 Task: Add shapes. Shape: Rounded rectangle and oval.
Action: Mouse moved to (259, 112)
Screenshot: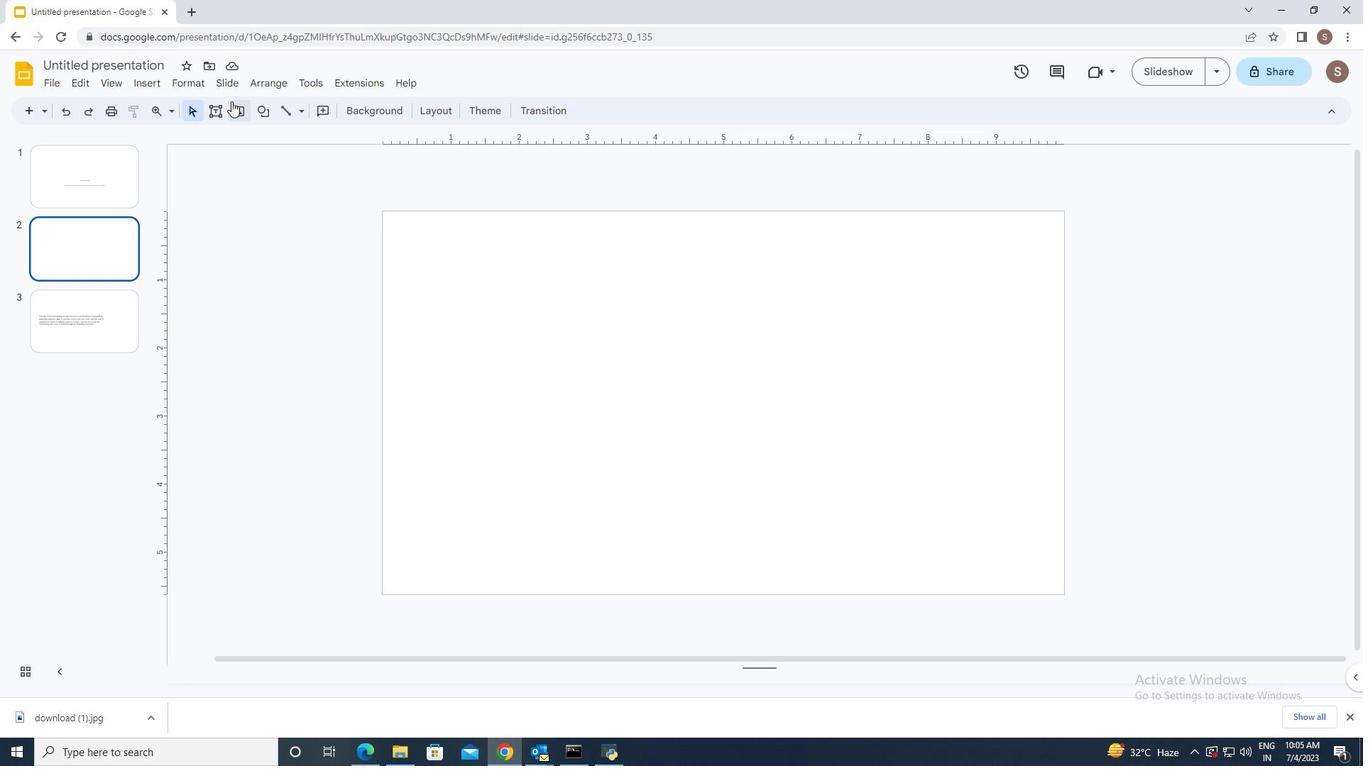 
Action: Mouse pressed left at (259, 112)
Screenshot: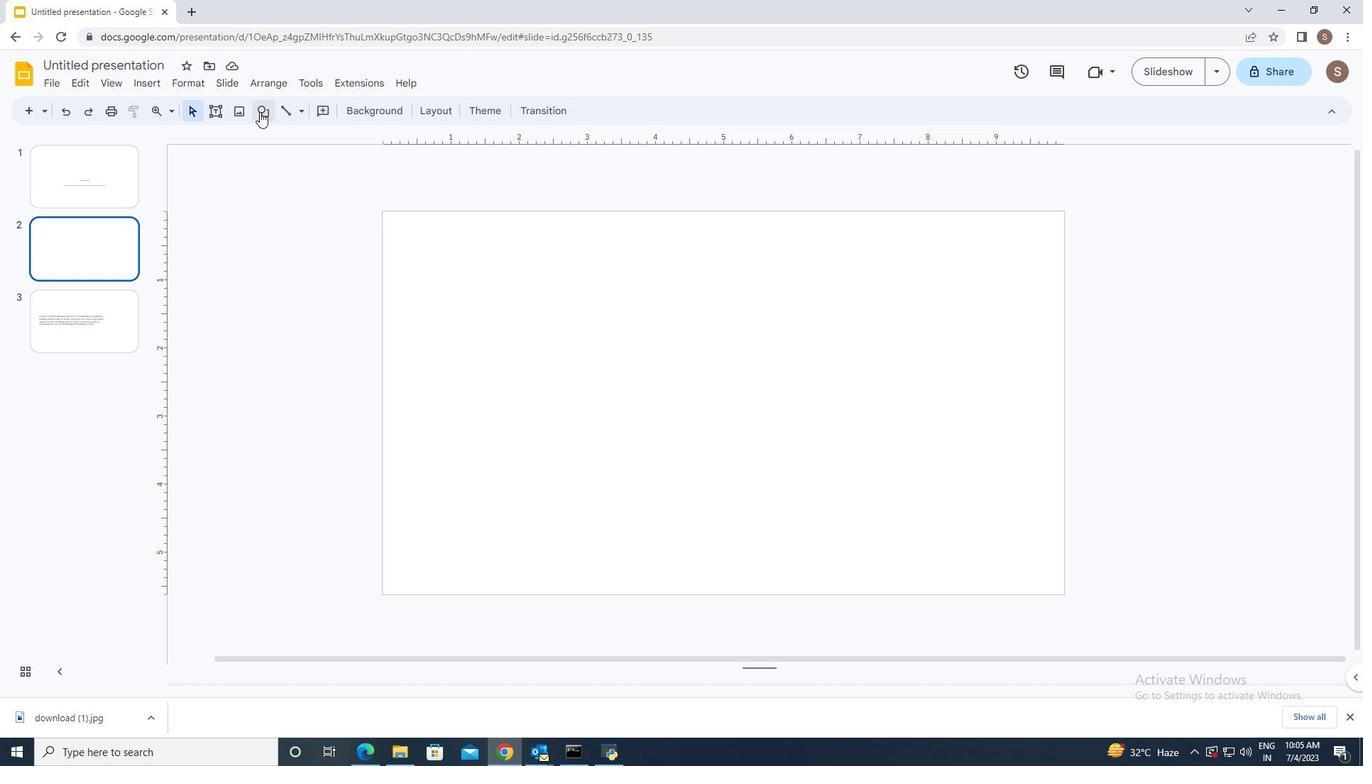 
Action: Mouse moved to (293, 139)
Screenshot: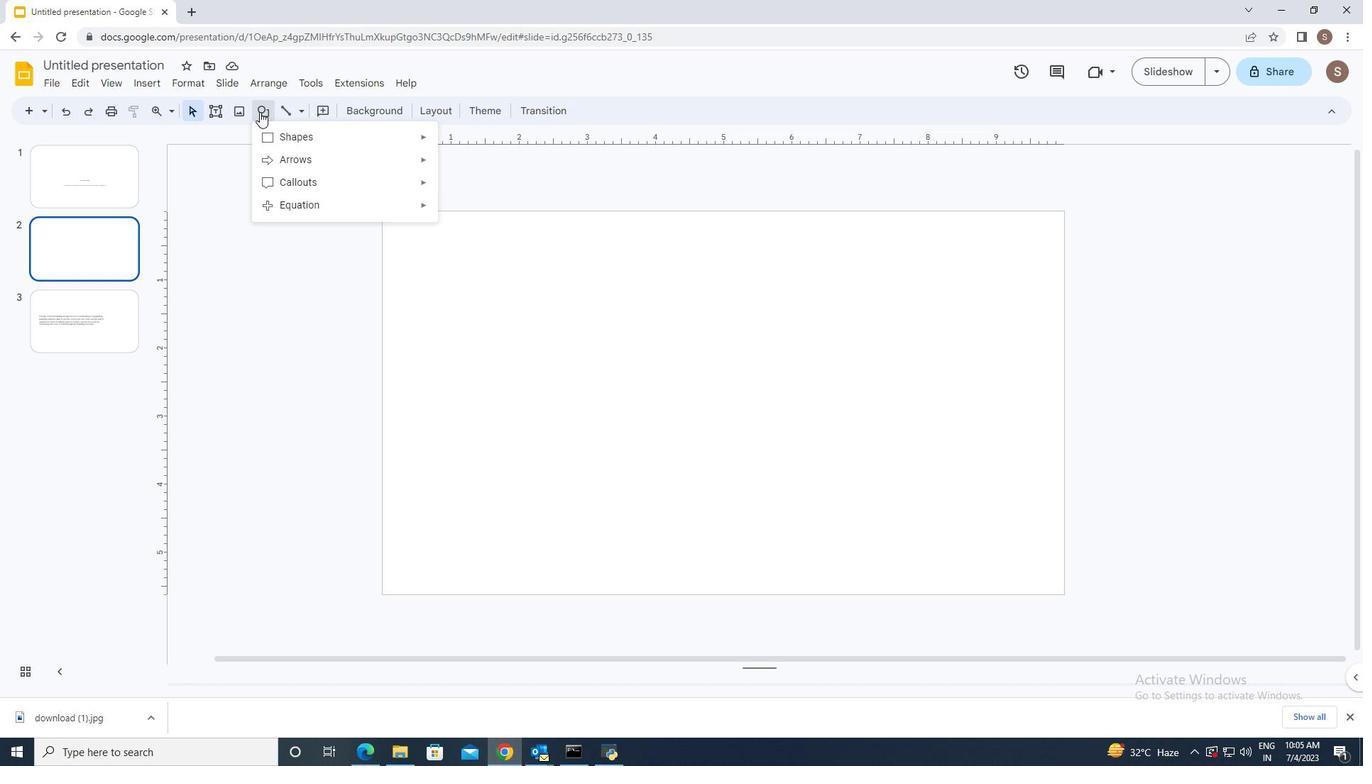 
Action: Mouse pressed left at (293, 139)
Screenshot: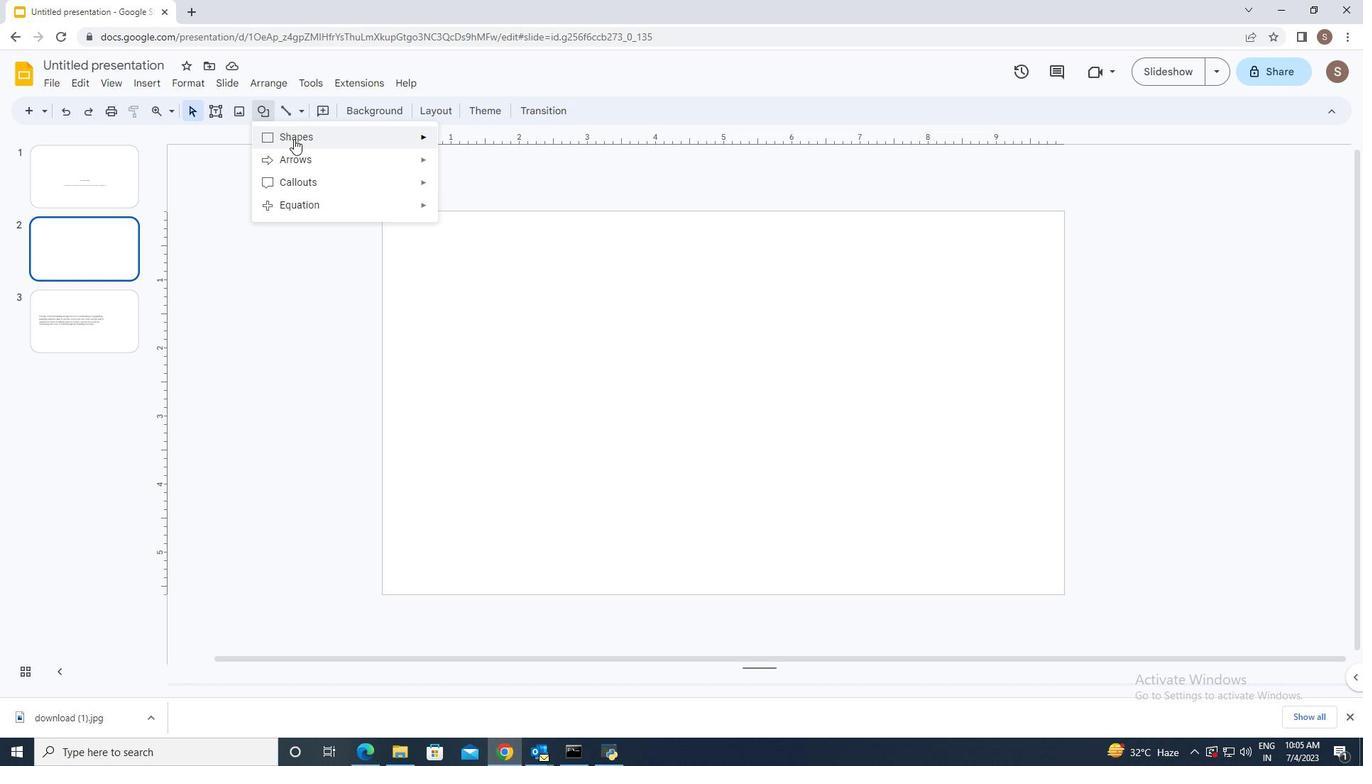 
Action: Mouse moved to (463, 141)
Screenshot: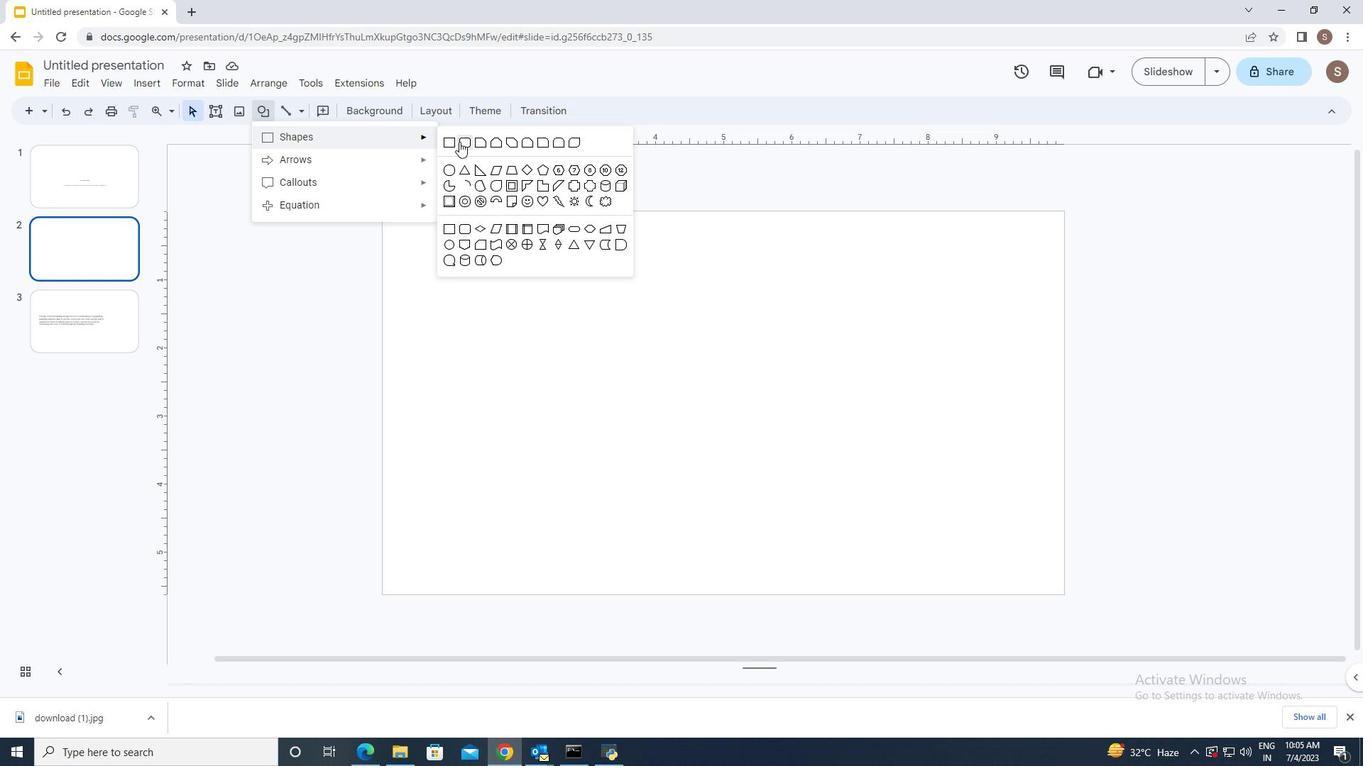 
Action: Mouse pressed left at (463, 141)
Screenshot: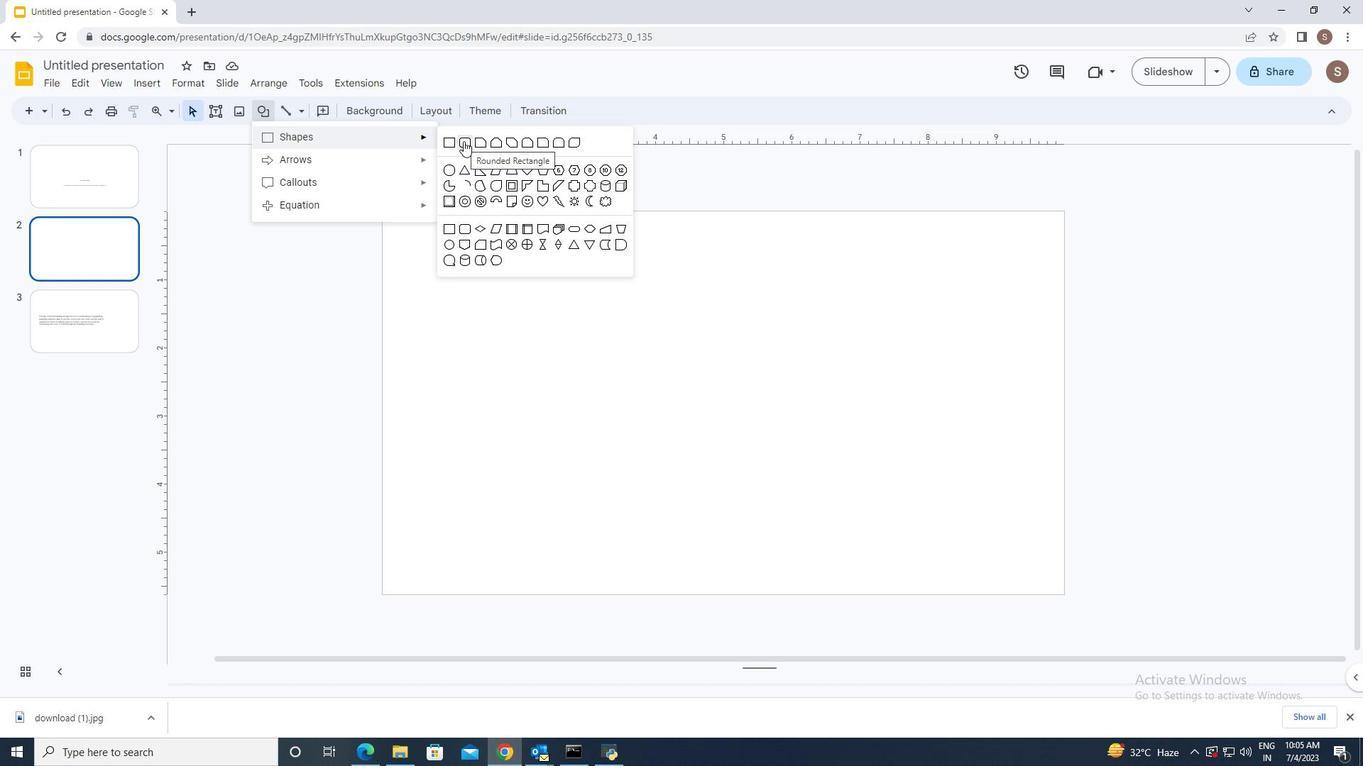 
Action: Mouse moved to (512, 296)
Screenshot: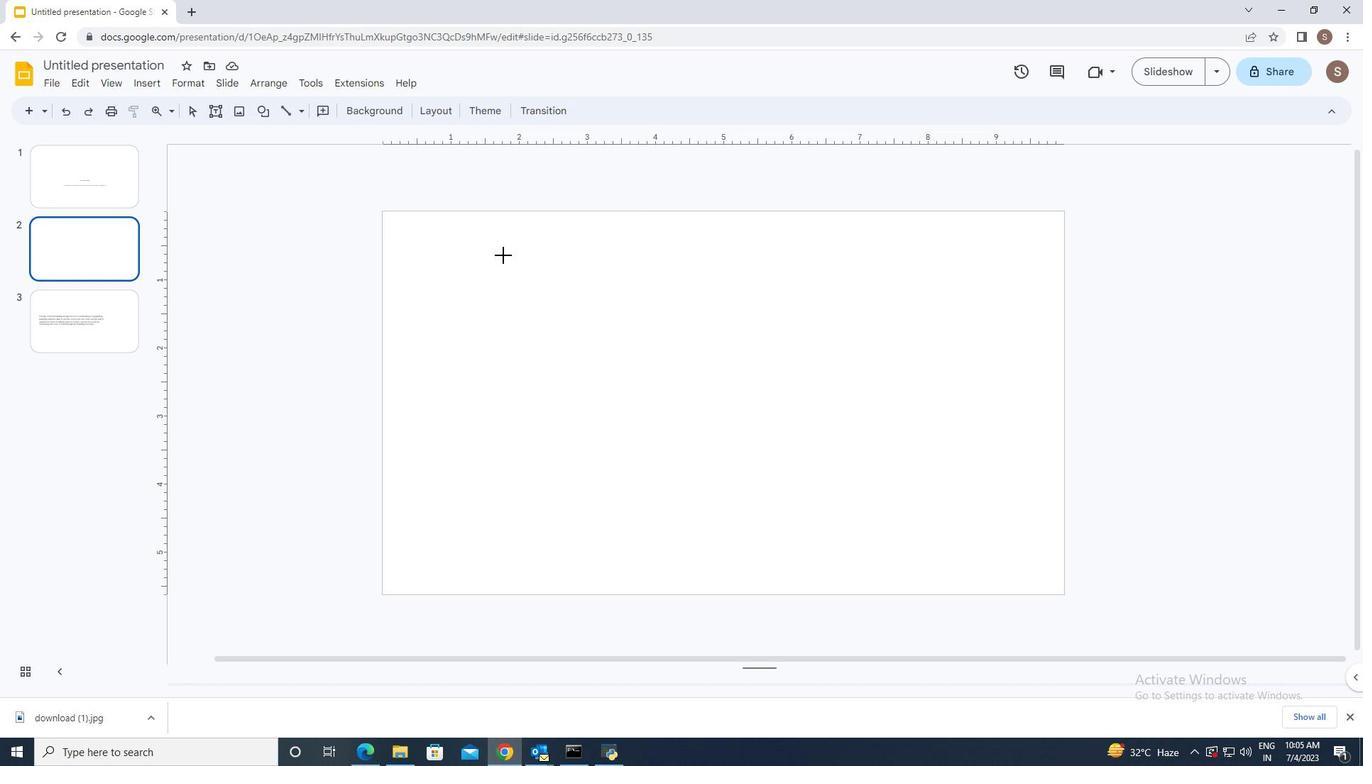 
Action: Mouse pressed left at (512, 296)
Screenshot: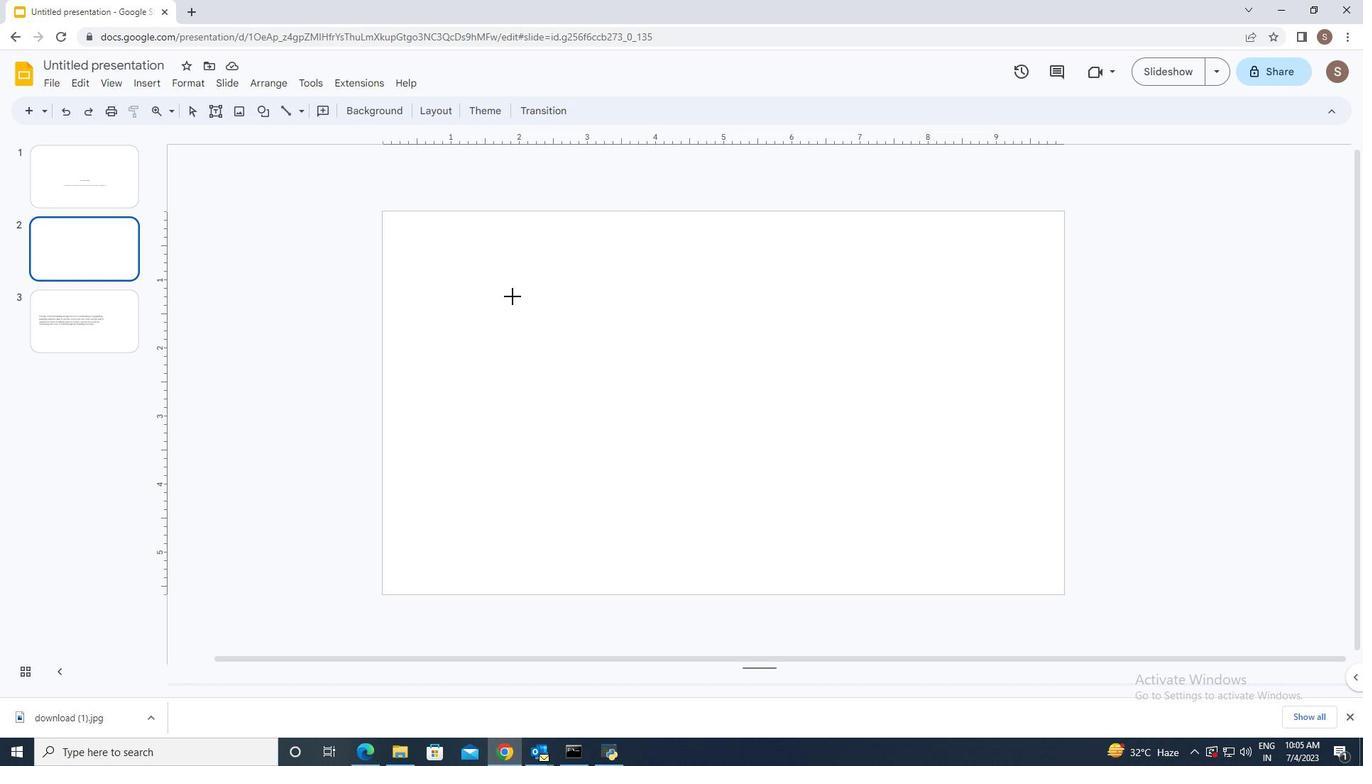 
Action: Mouse moved to (476, 414)
Screenshot: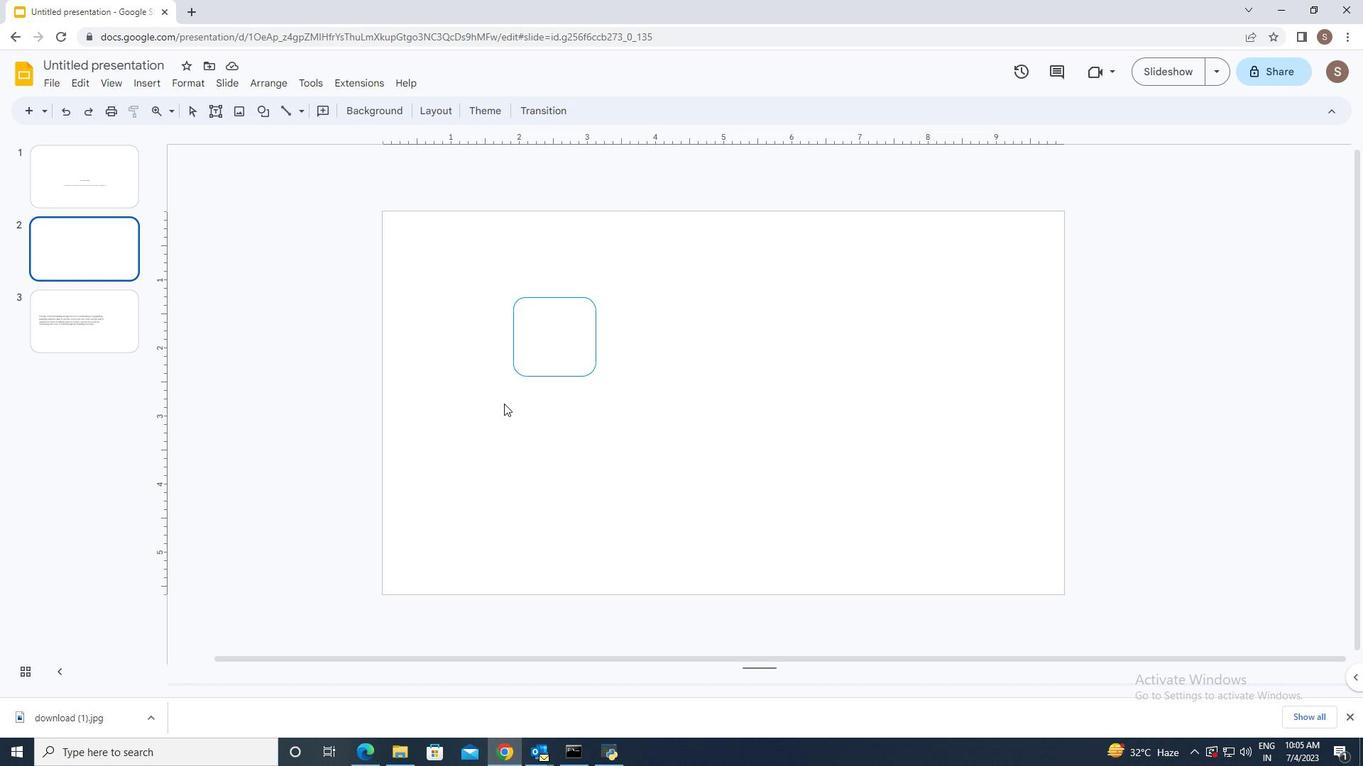 
Action: Mouse pressed left at (476, 414)
Screenshot: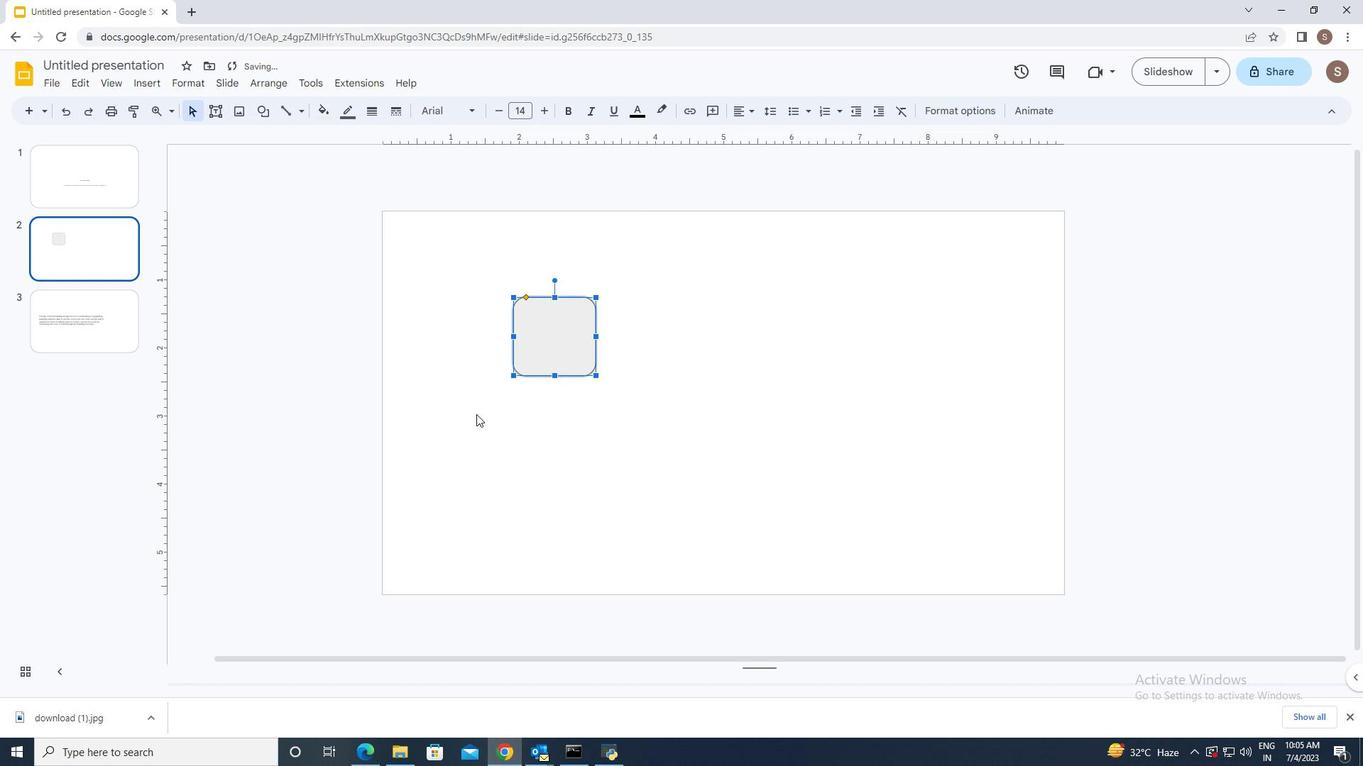 
Action: Mouse moved to (264, 116)
Screenshot: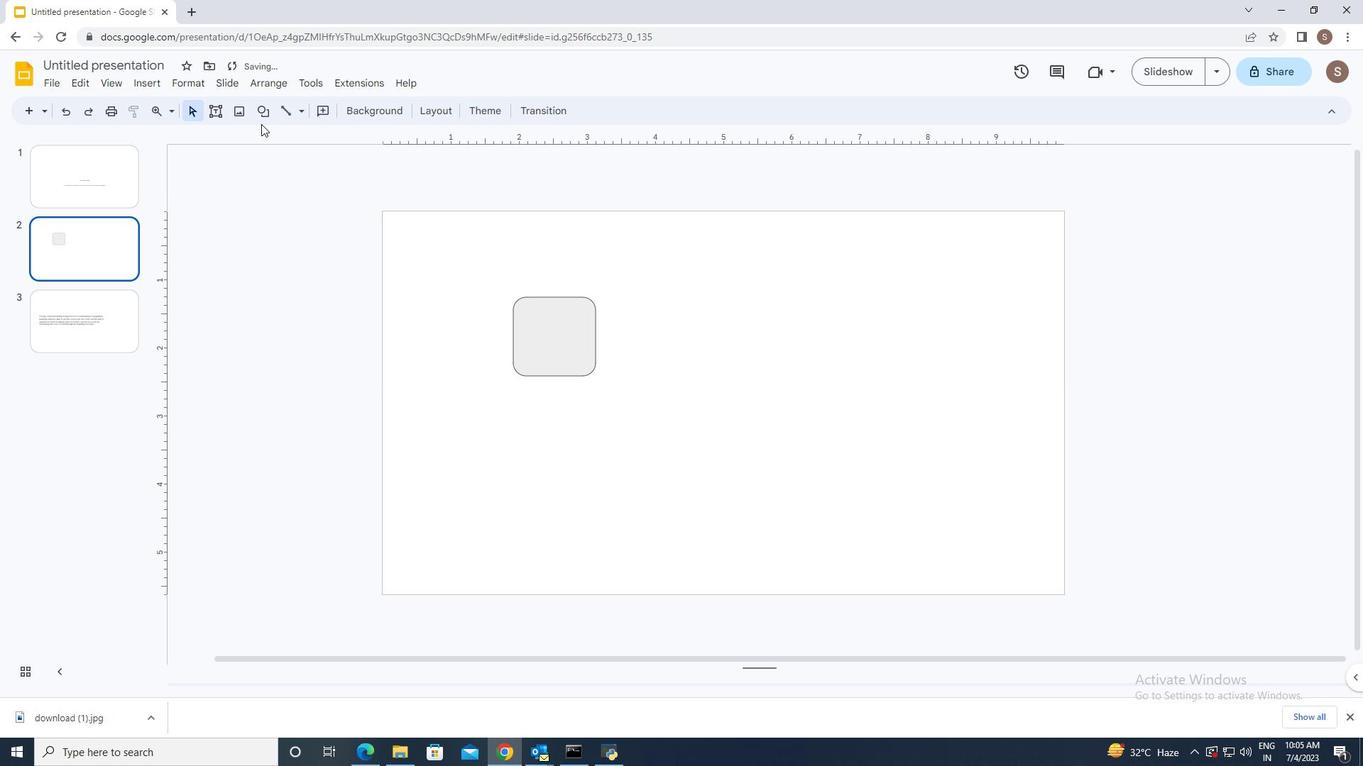 
Action: Mouse pressed left at (264, 116)
Screenshot: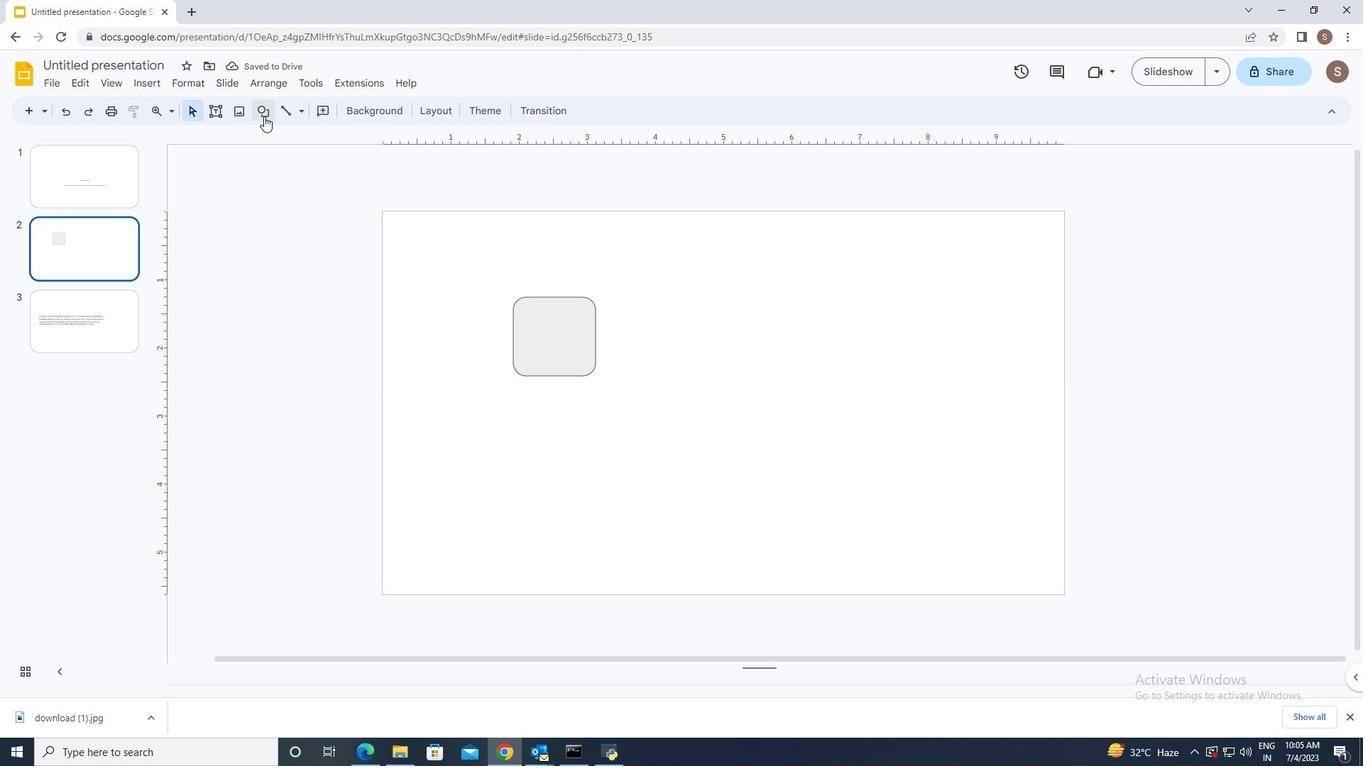 
Action: Mouse moved to (314, 137)
Screenshot: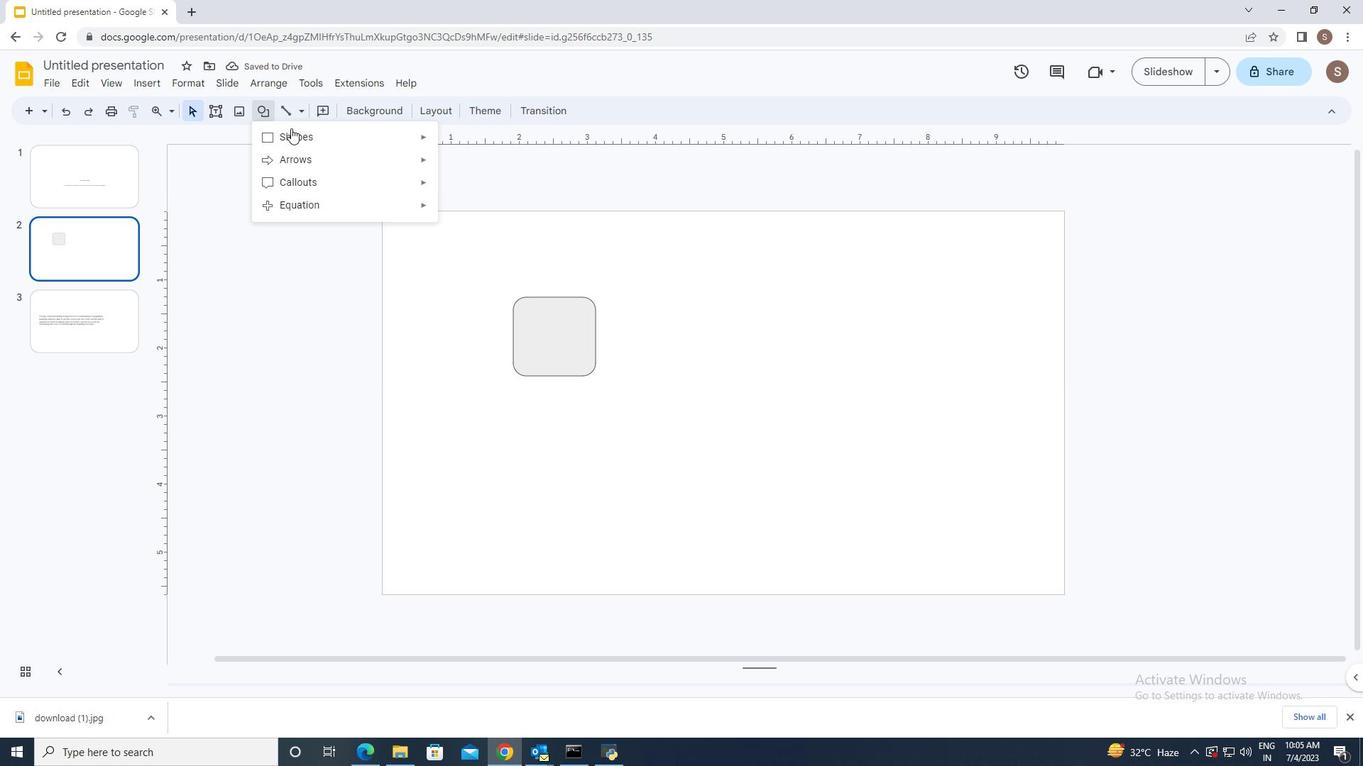 
Action: Mouse pressed left at (314, 137)
Screenshot: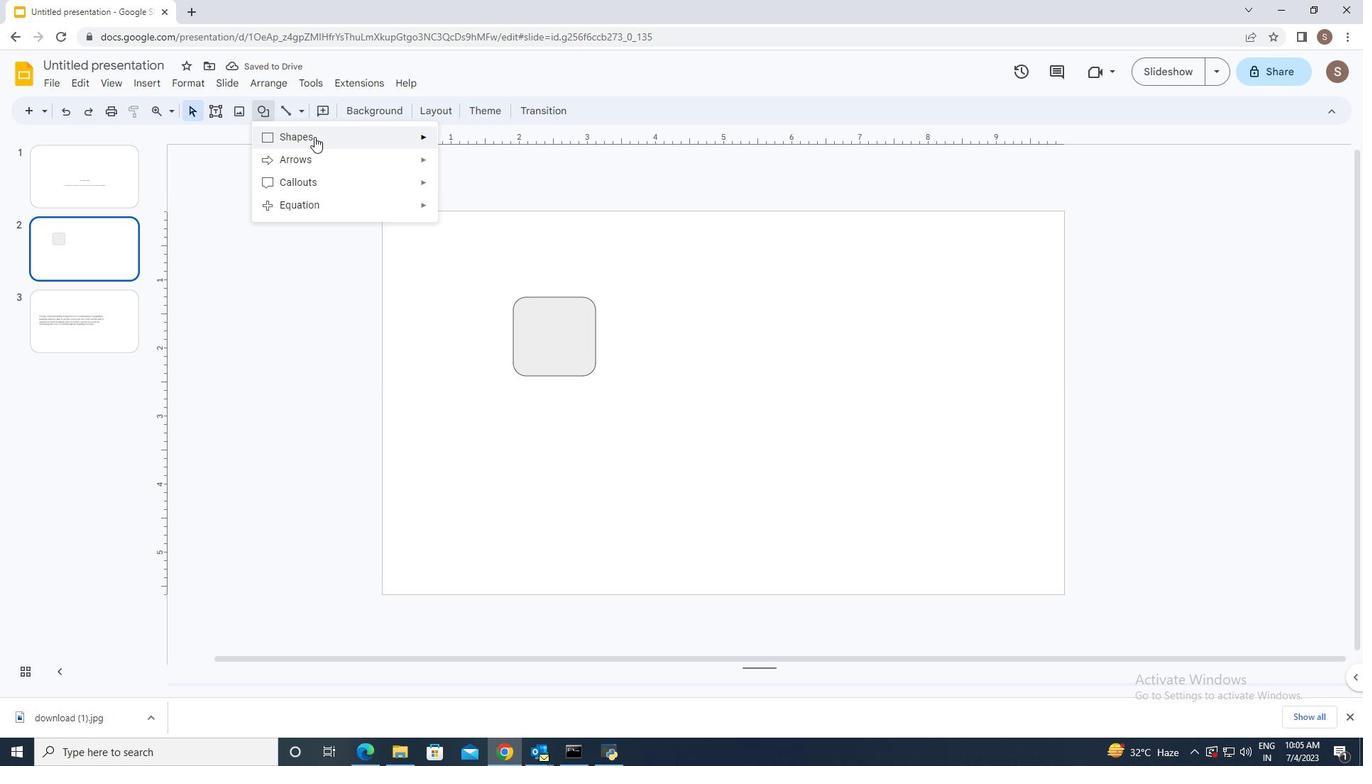 
Action: Mouse moved to (450, 168)
Screenshot: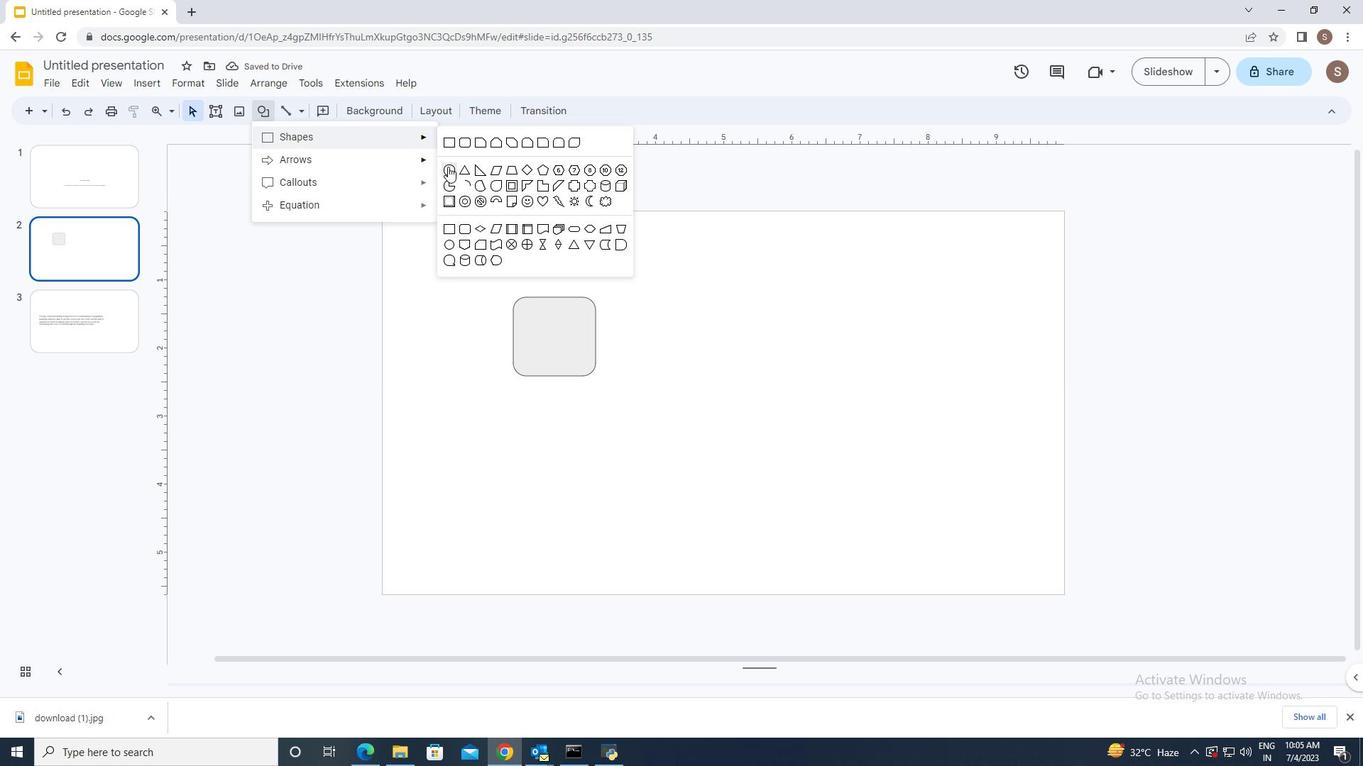 
Action: Mouse pressed left at (450, 168)
Screenshot: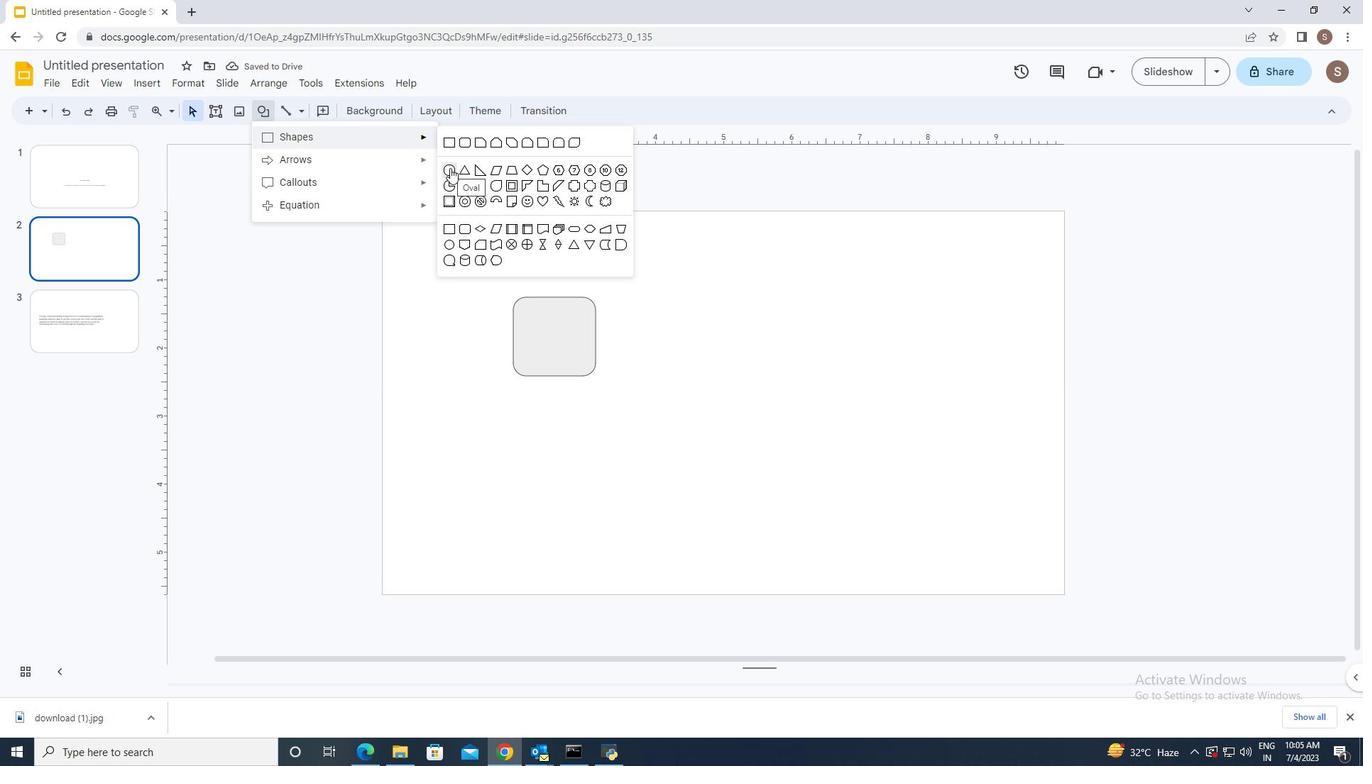 
Action: Mouse moved to (722, 316)
Screenshot: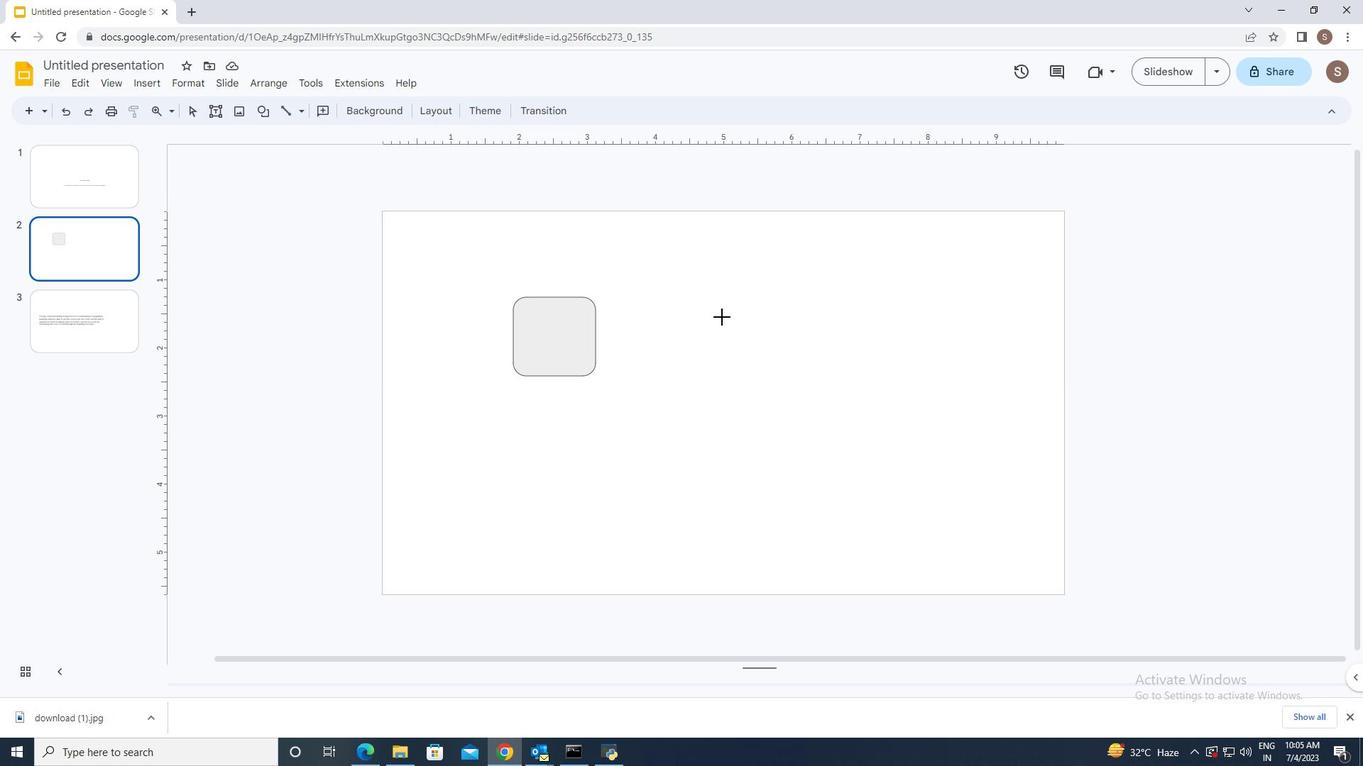 
Action: Mouse pressed left at (722, 316)
Screenshot: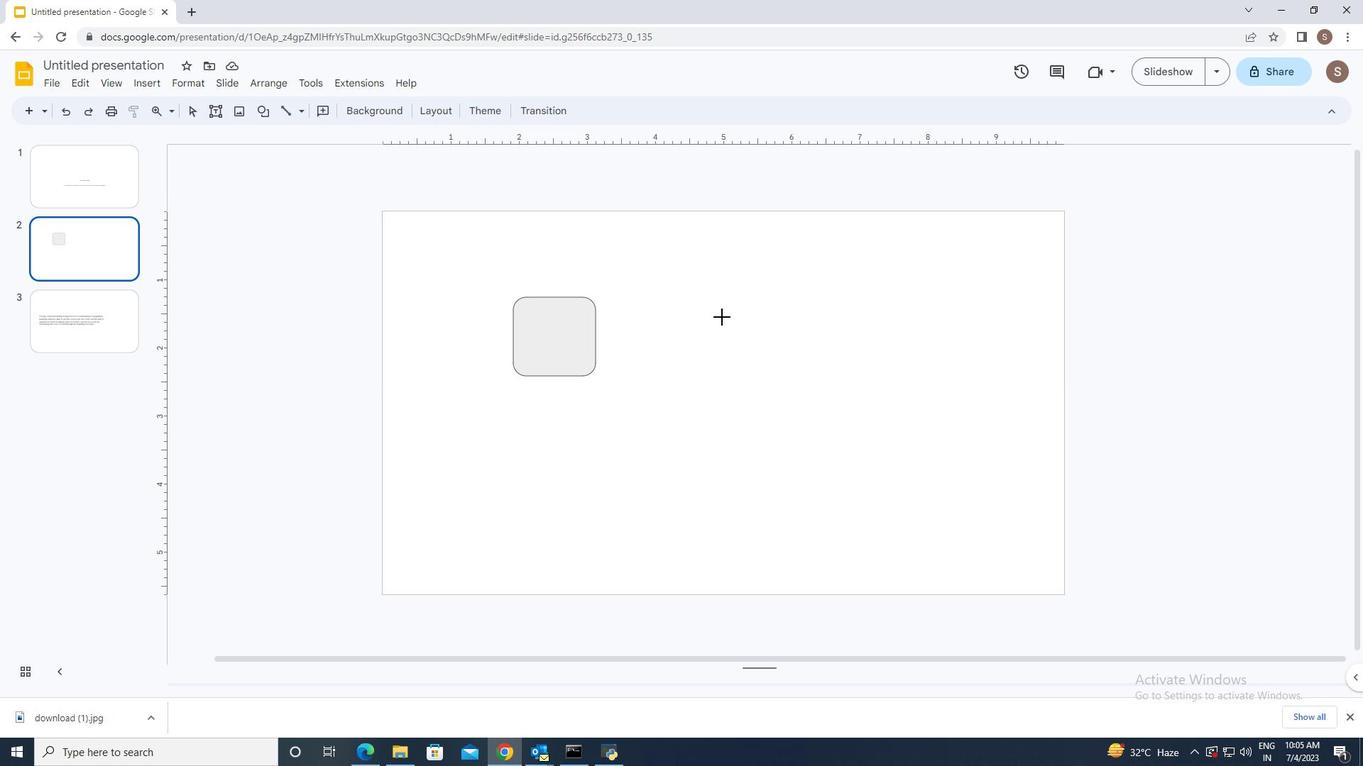 
Action: Mouse moved to (743, 445)
Screenshot: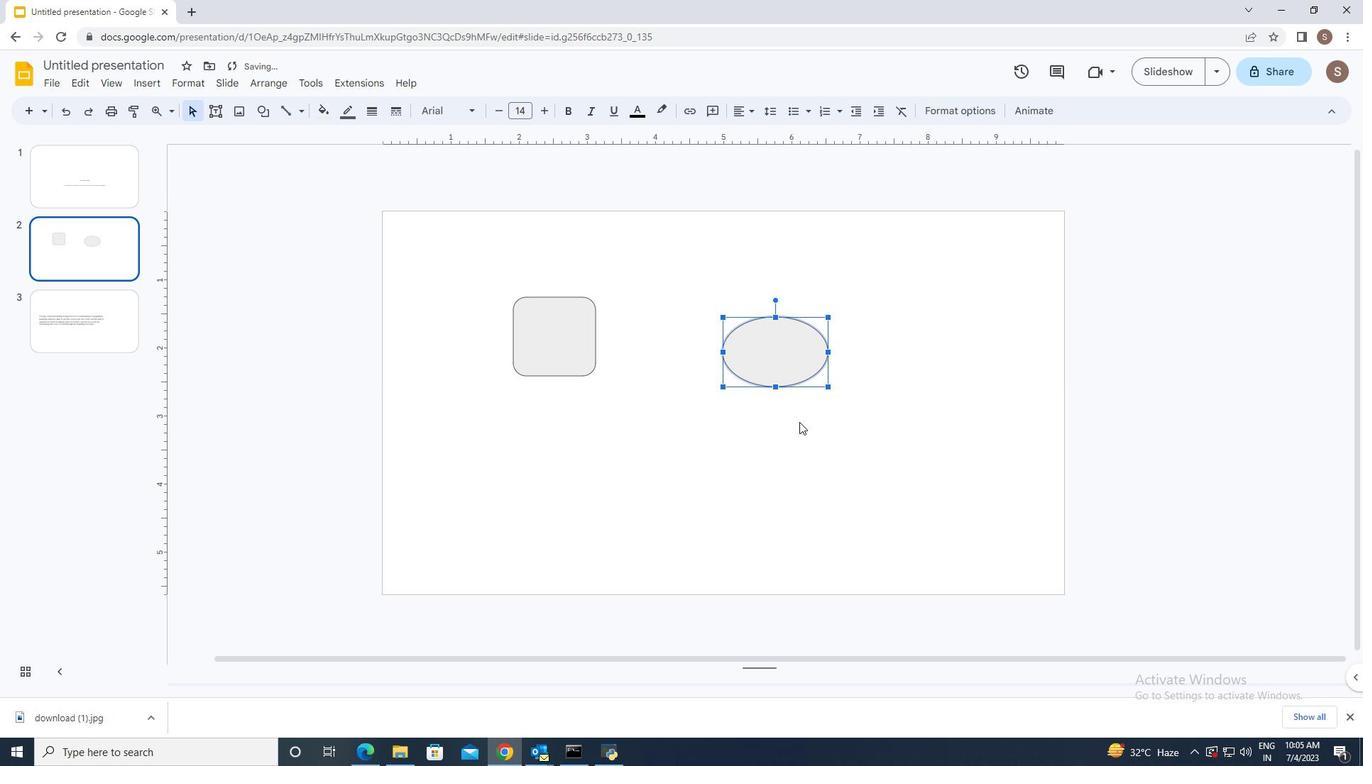 
Action: Mouse pressed left at (743, 445)
Screenshot: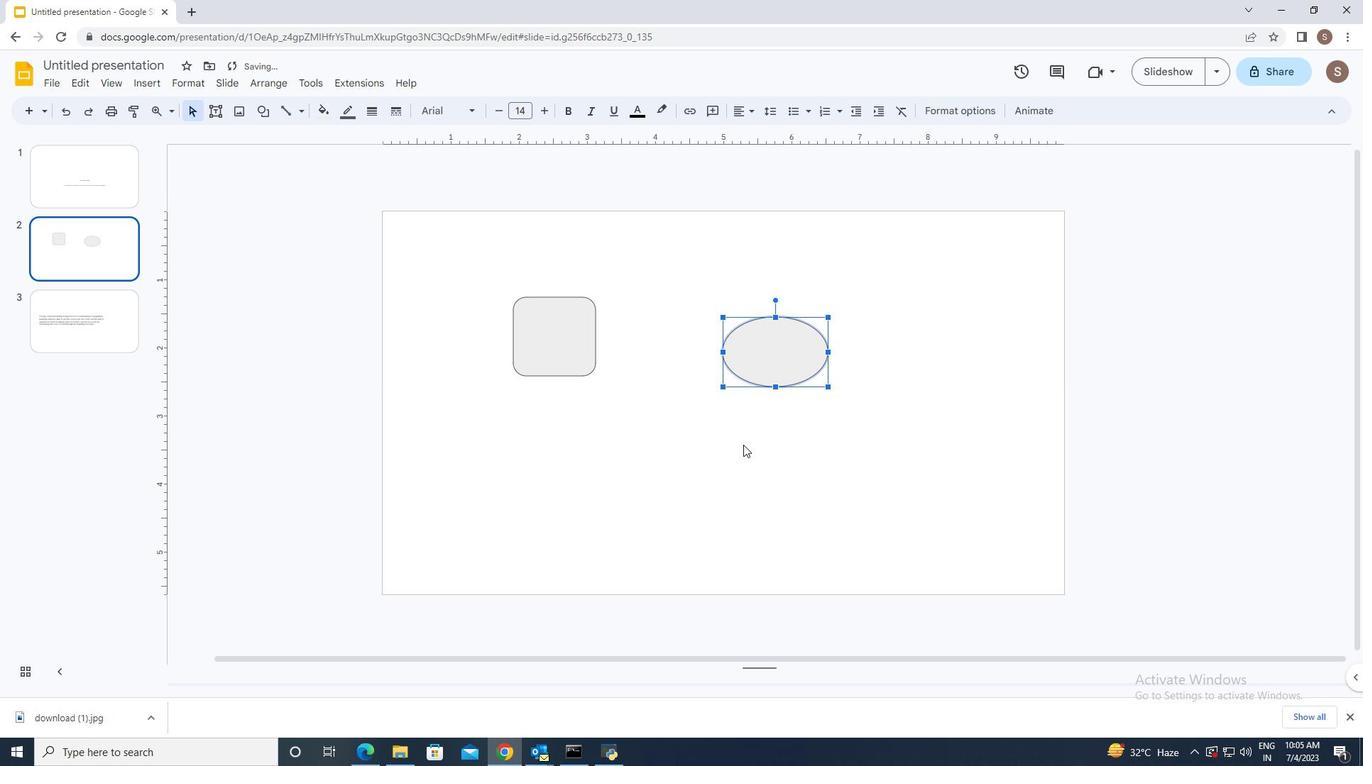 
Action: Mouse moved to (742, 445)
Screenshot: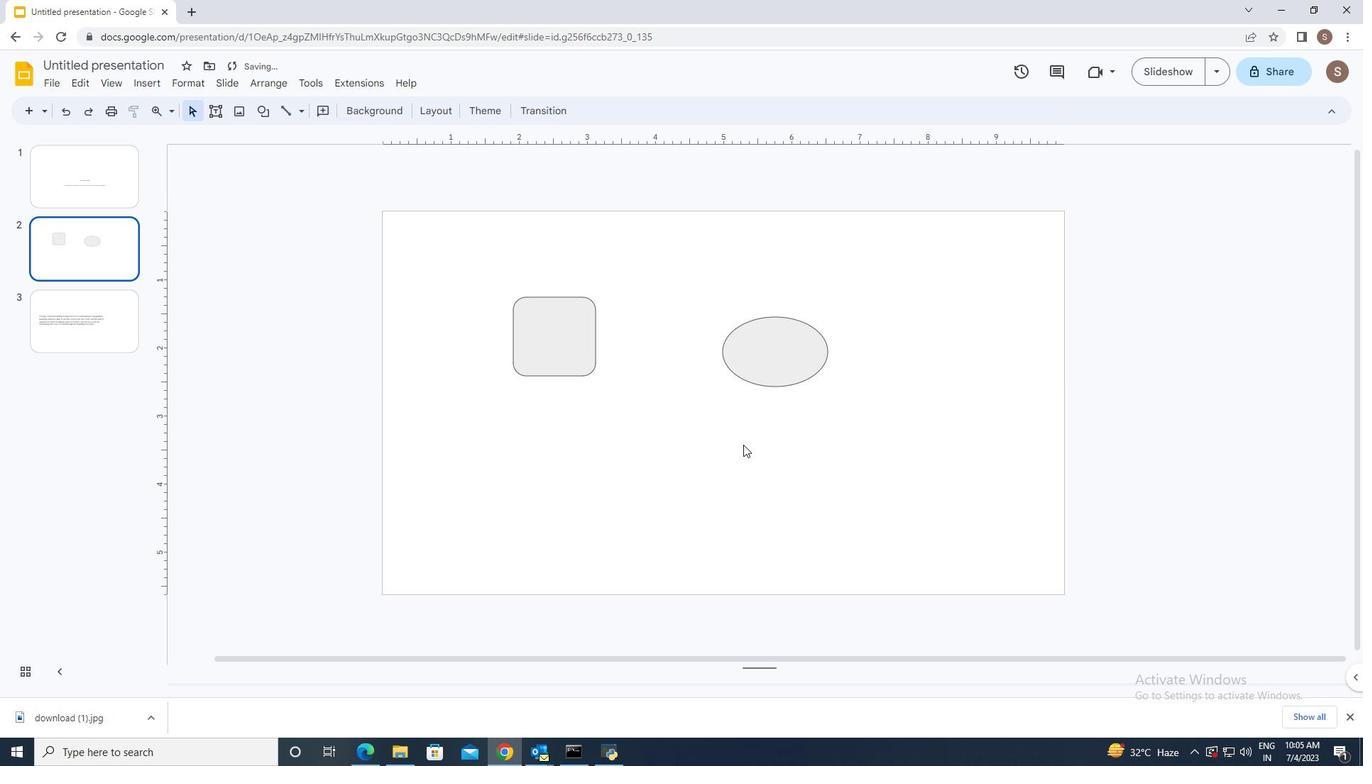 
